 Task: Copy the link.
Action: Mouse moved to (116, 106)
Screenshot: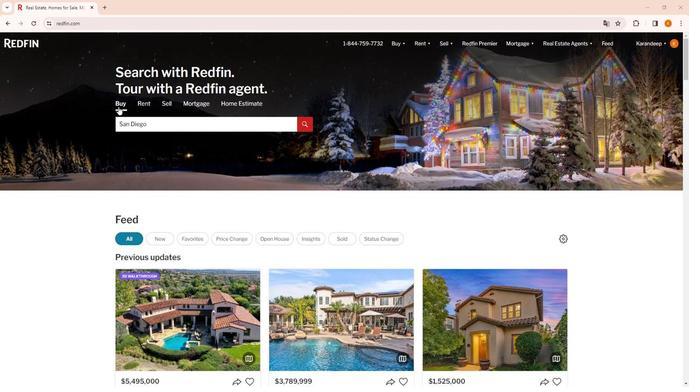 
Action: Mouse pressed left at (116, 106)
Screenshot: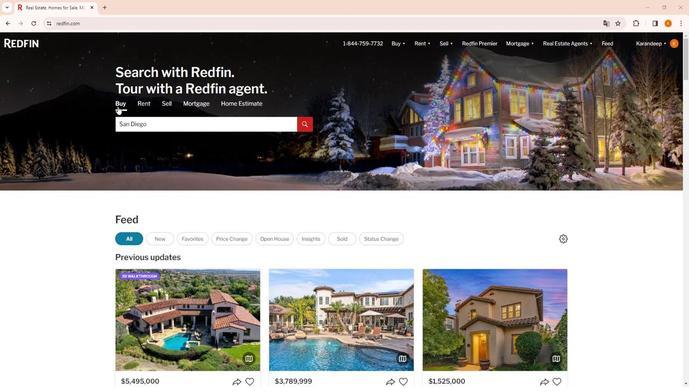 
Action: Mouse moved to (299, 124)
Screenshot: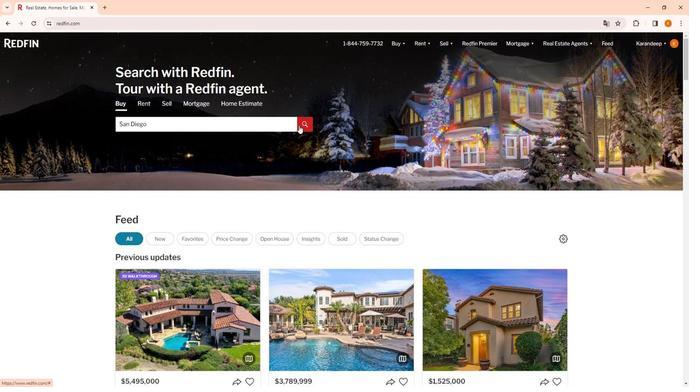
Action: Mouse pressed left at (299, 124)
Screenshot: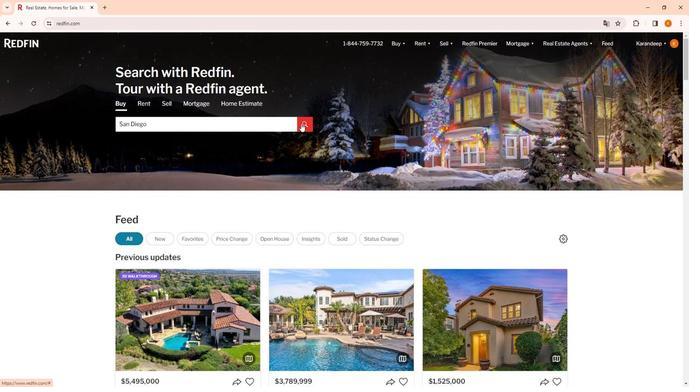 
Action: Mouse moved to (478, 235)
Screenshot: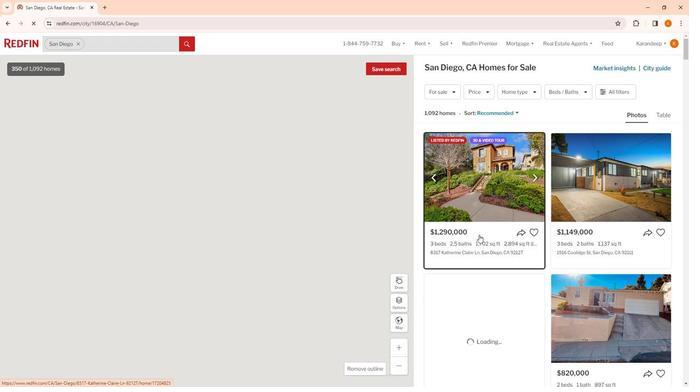 
Action: Mouse pressed left at (478, 235)
Screenshot: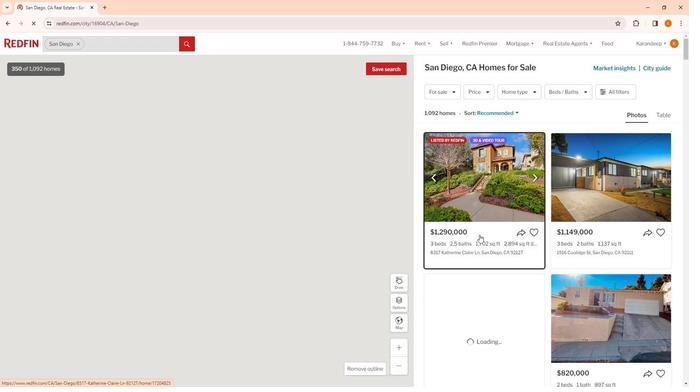 
Action: Mouse moved to (512, 66)
Screenshot: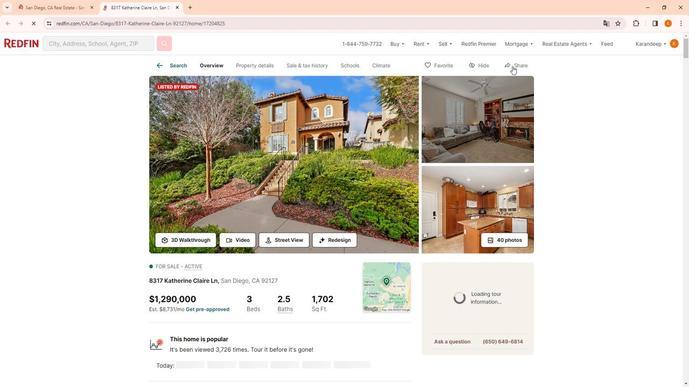 
Action: Mouse pressed left at (512, 66)
Screenshot: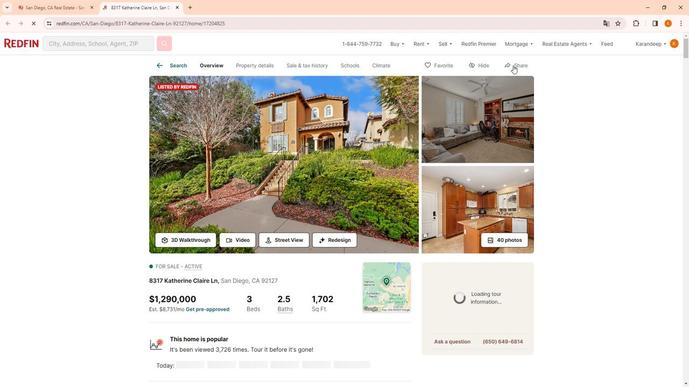
Action: Mouse moved to (515, 65)
Screenshot: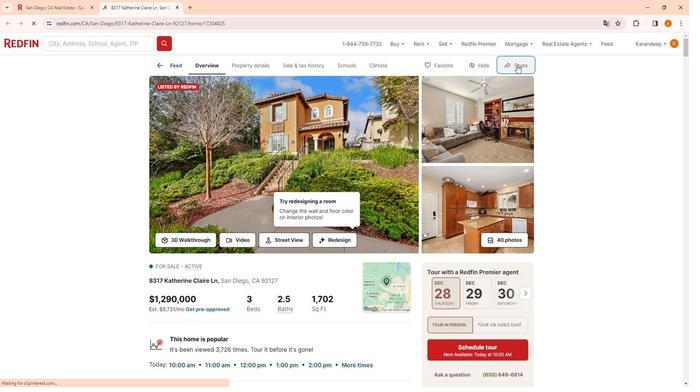 
Action: Mouse pressed left at (515, 65)
Screenshot: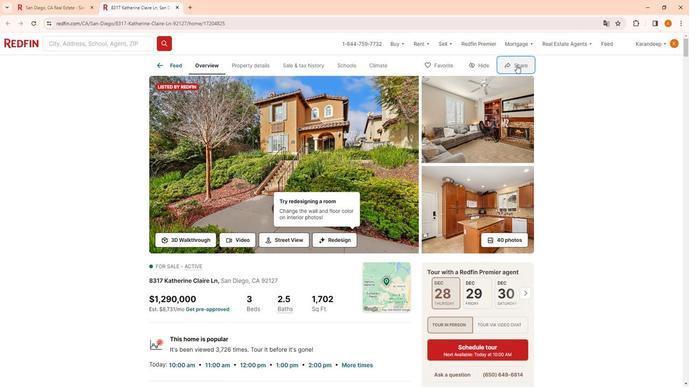 
Action: Mouse moved to (257, 291)
Screenshot: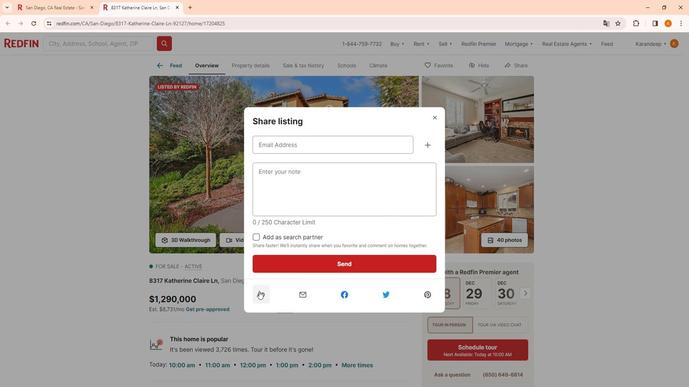 
Action: Mouse pressed left at (257, 291)
Screenshot: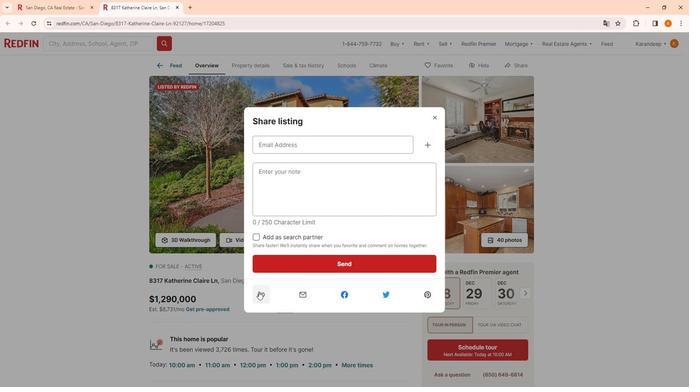 
Action: Mouse moved to (273, 303)
Screenshot: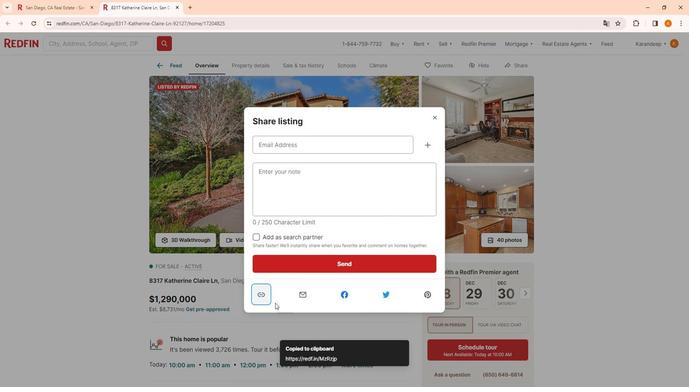 
